 Task: select a rule when a card is emailed into the board by anyone except me.
Action: Mouse moved to (1058, 85)
Screenshot: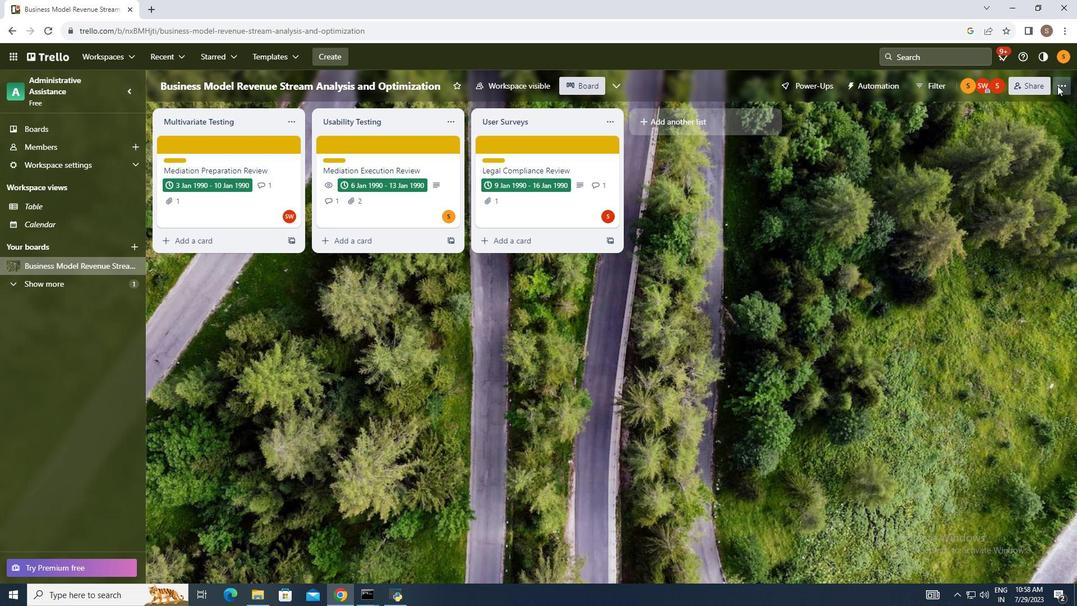 
Action: Mouse pressed left at (1058, 85)
Screenshot: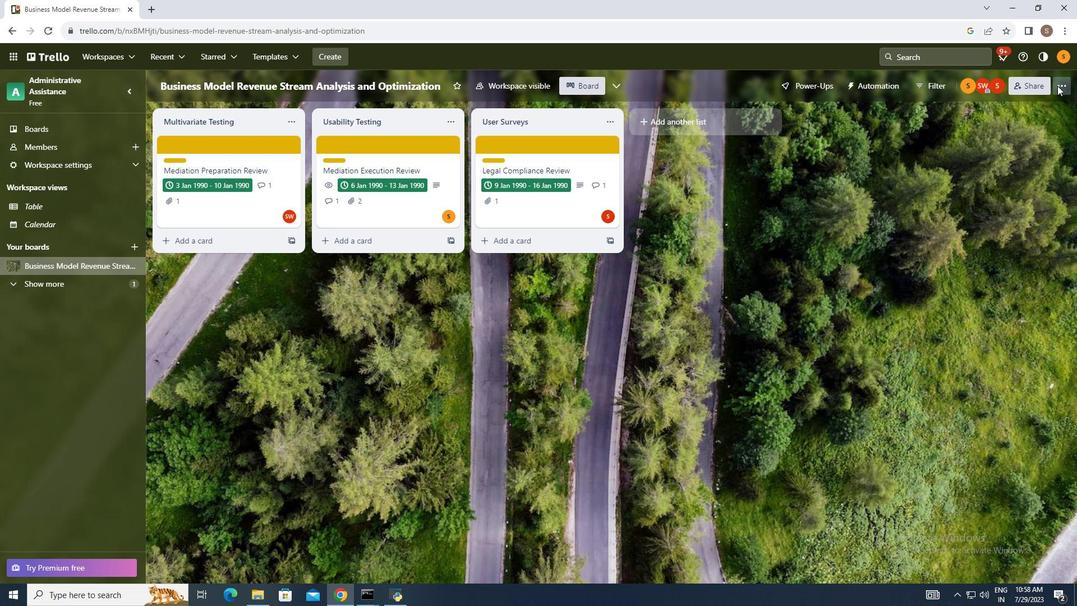 
Action: Mouse moved to (954, 242)
Screenshot: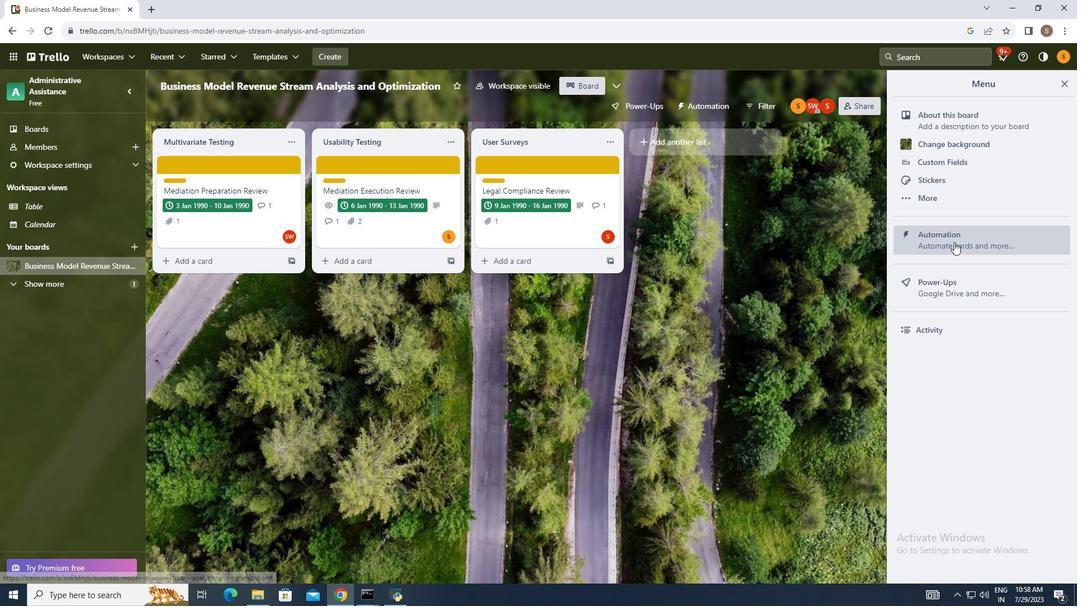 
Action: Mouse pressed left at (954, 242)
Screenshot: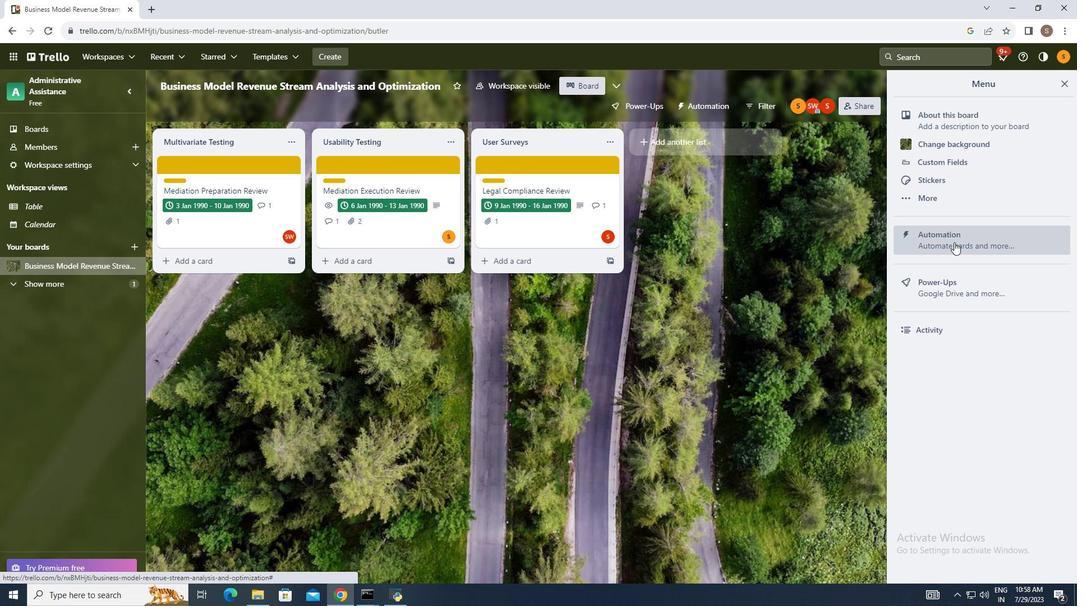 
Action: Mouse moved to (194, 209)
Screenshot: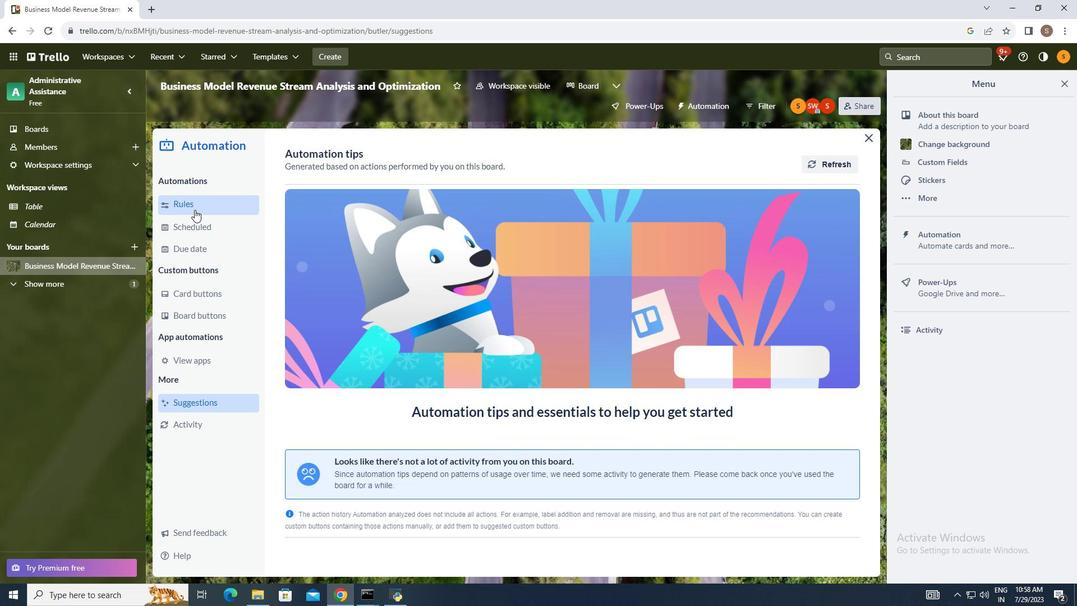 
Action: Mouse pressed left at (194, 209)
Screenshot: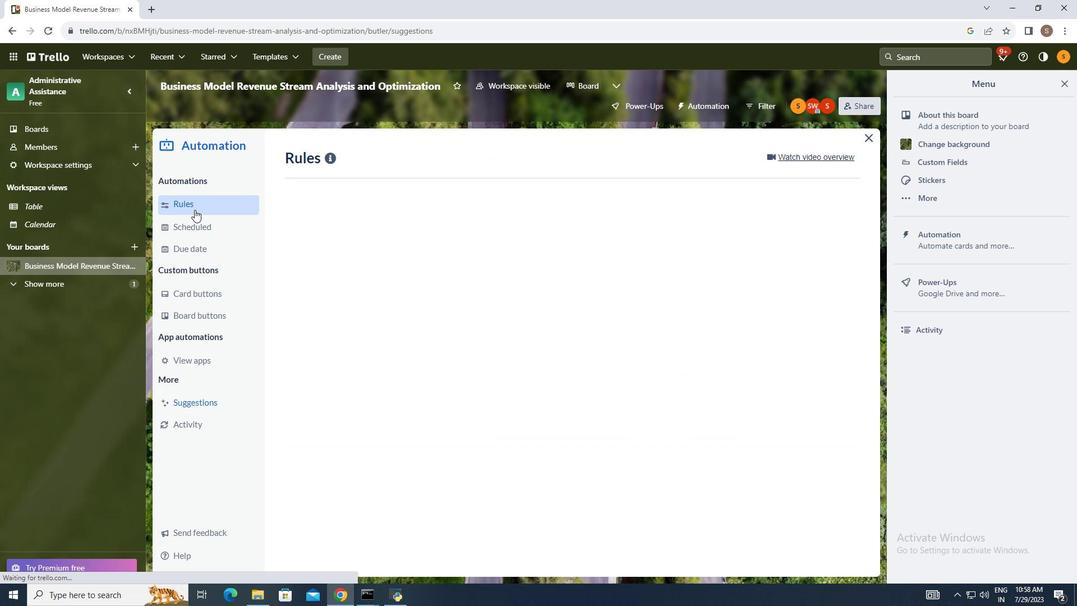 
Action: Mouse moved to (756, 151)
Screenshot: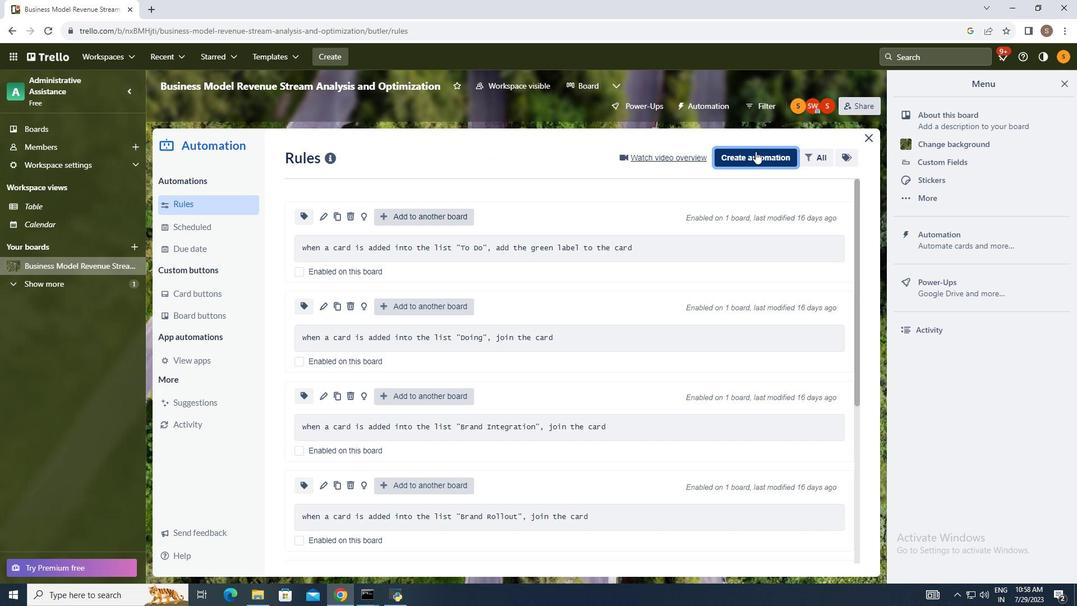 
Action: Mouse pressed left at (756, 151)
Screenshot: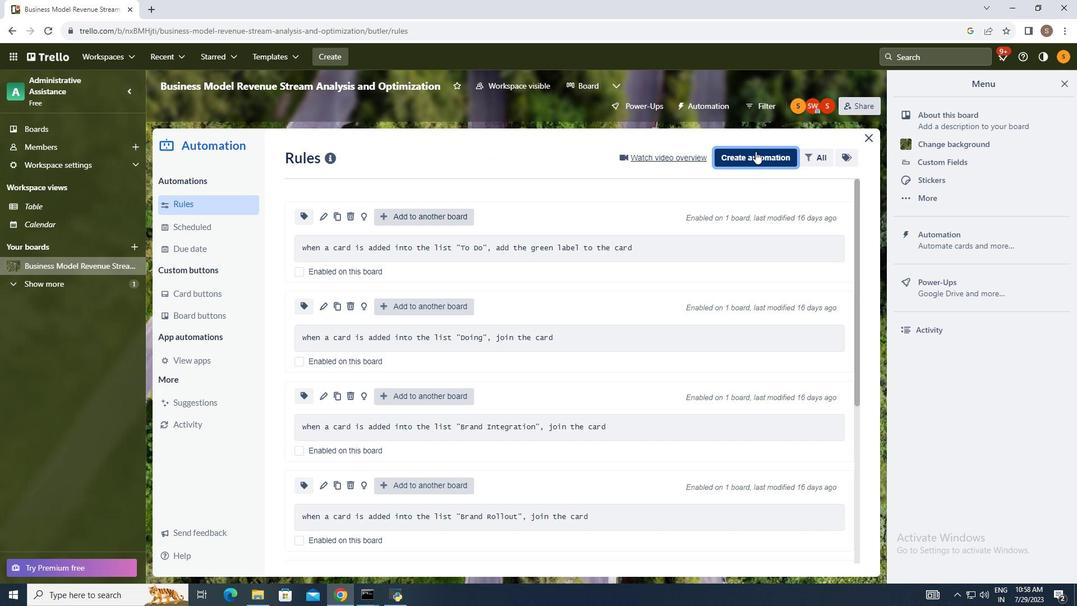 
Action: Mouse moved to (569, 262)
Screenshot: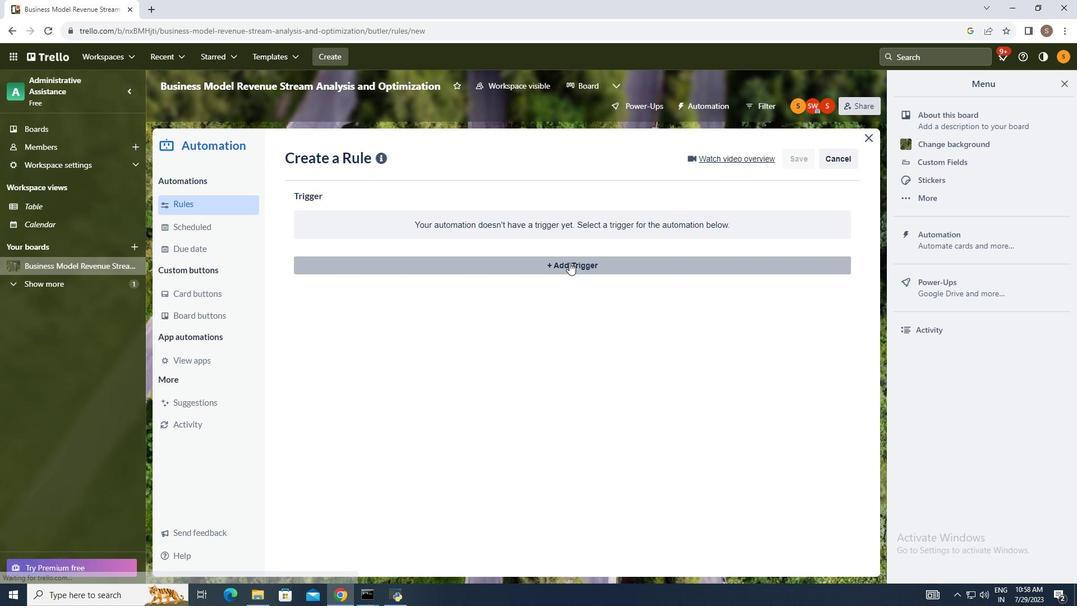 
Action: Mouse pressed left at (569, 262)
Screenshot: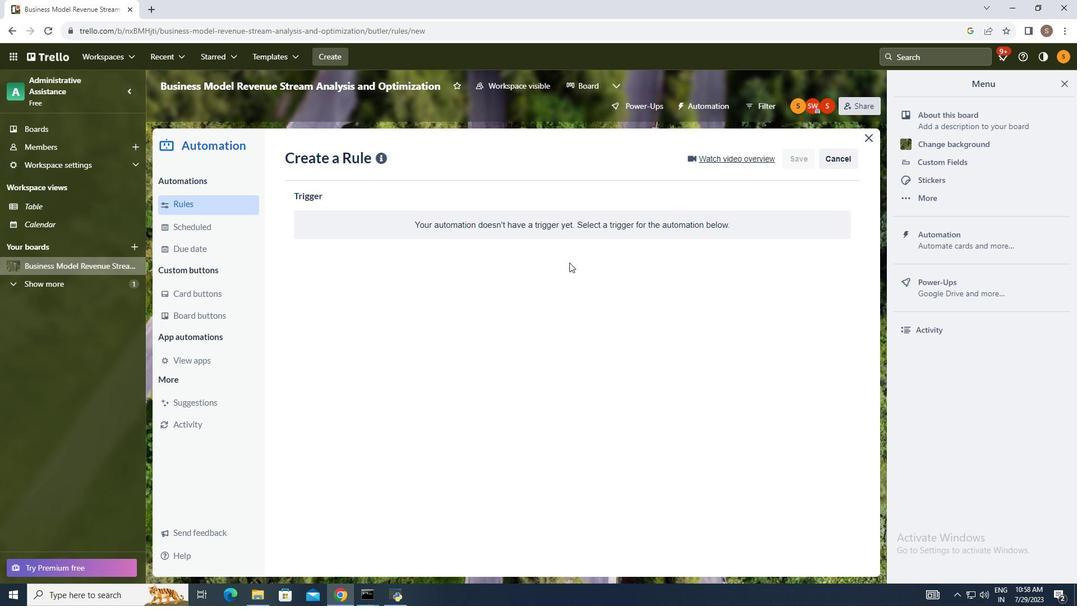 
Action: Mouse moved to (373, 353)
Screenshot: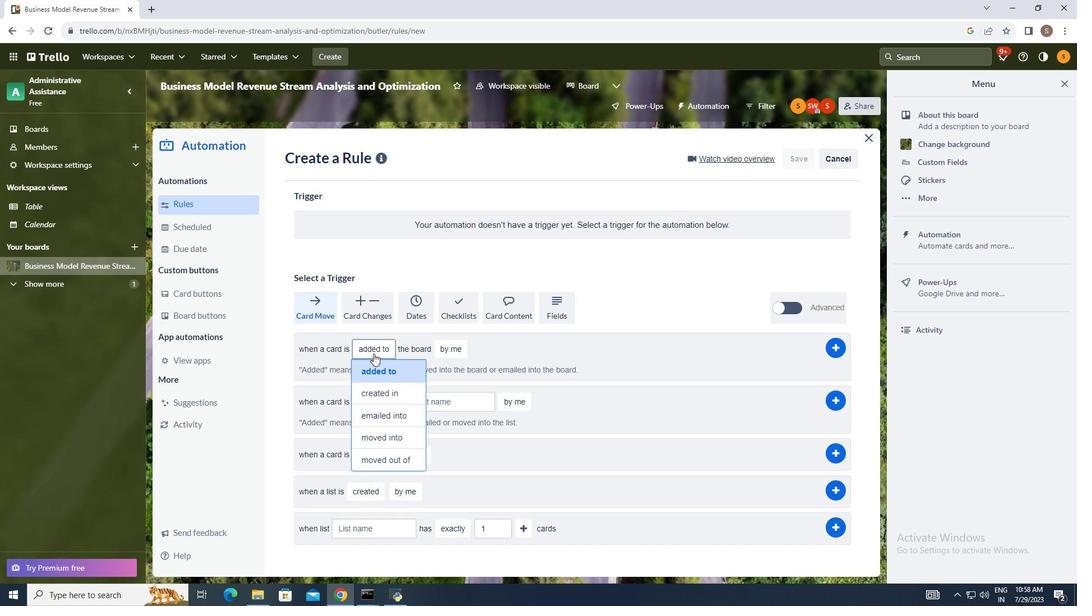 
Action: Mouse pressed left at (373, 353)
Screenshot: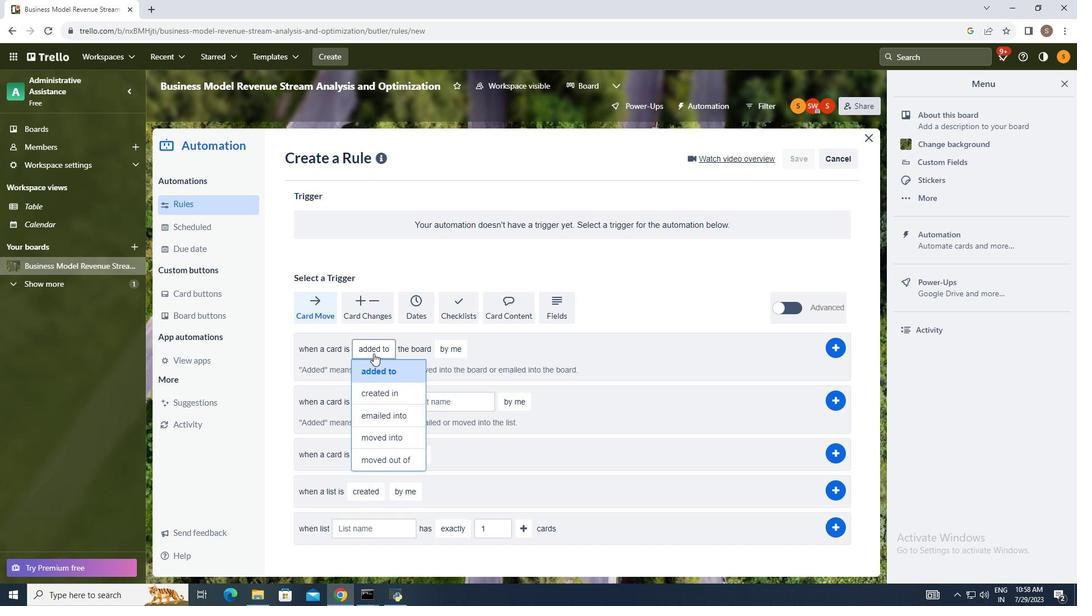 
Action: Mouse moved to (386, 410)
Screenshot: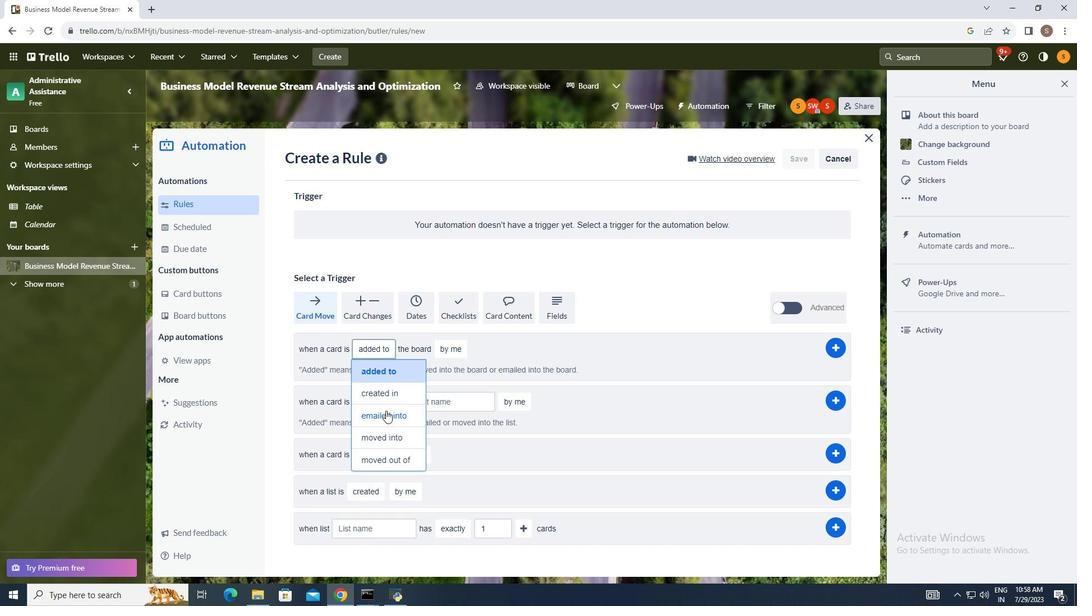 
Action: Mouse pressed left at (386, 410)
Screenshot: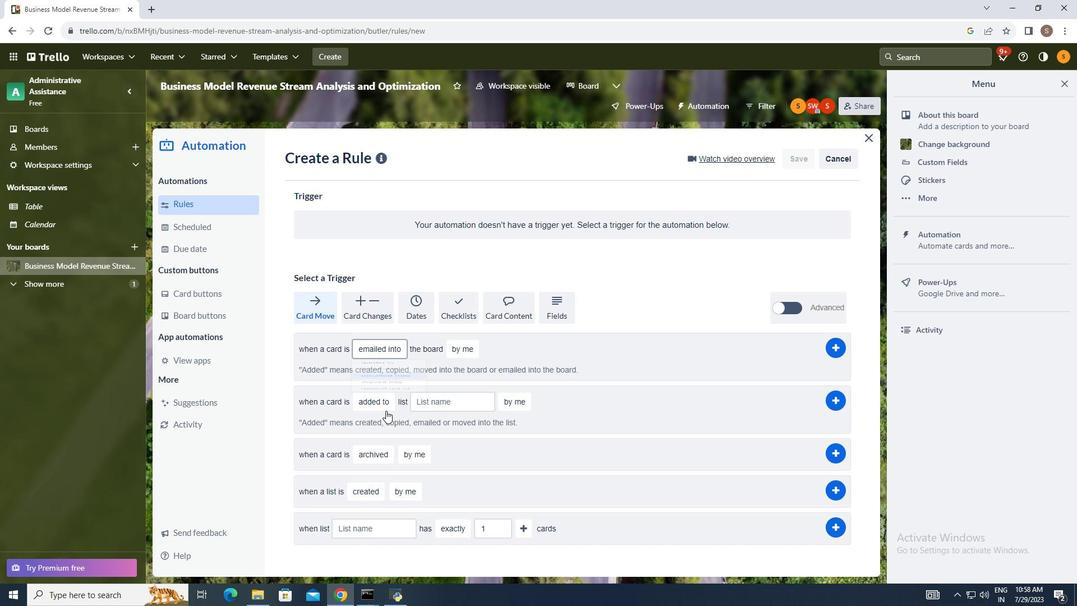 
Action: Mouse moved to (463, 347)
Screenshot: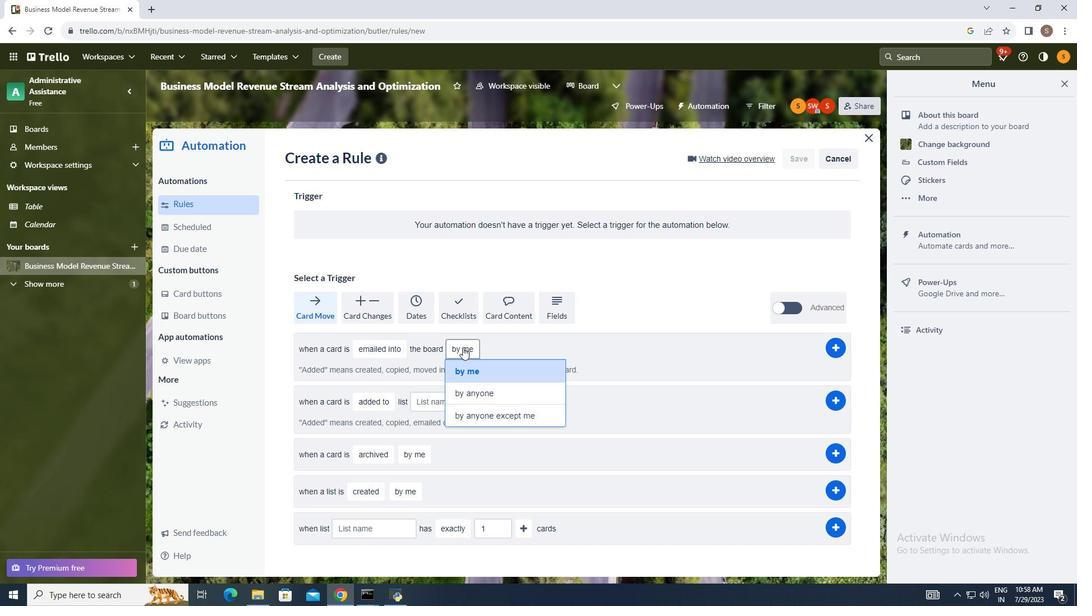 
Action: Mouse pressed left at (463, 347)
Screenshot: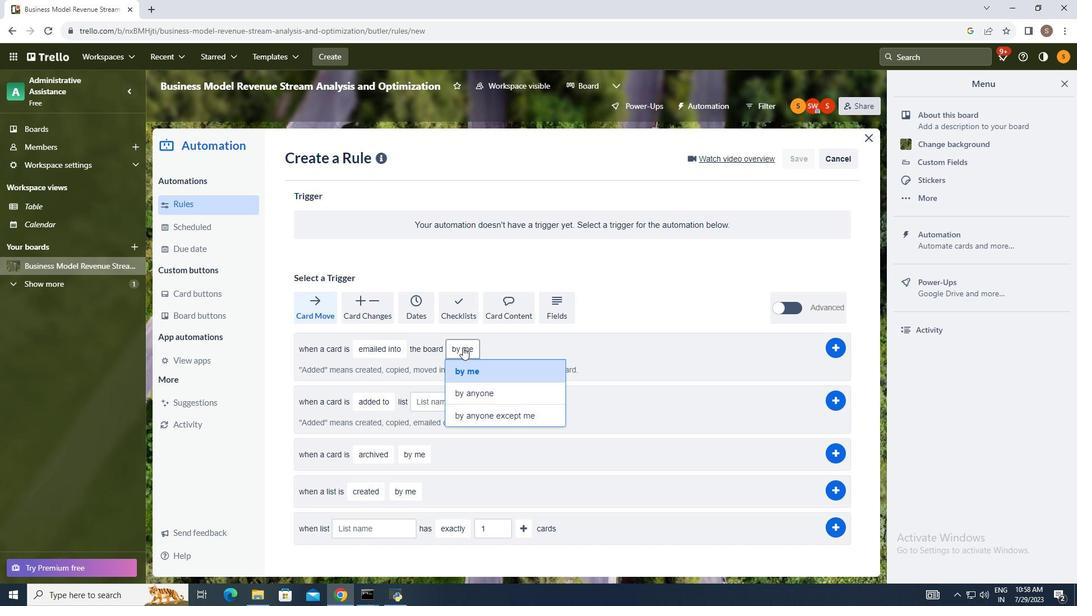 
Action: Mouse moved to (479, 412)
Screenshot: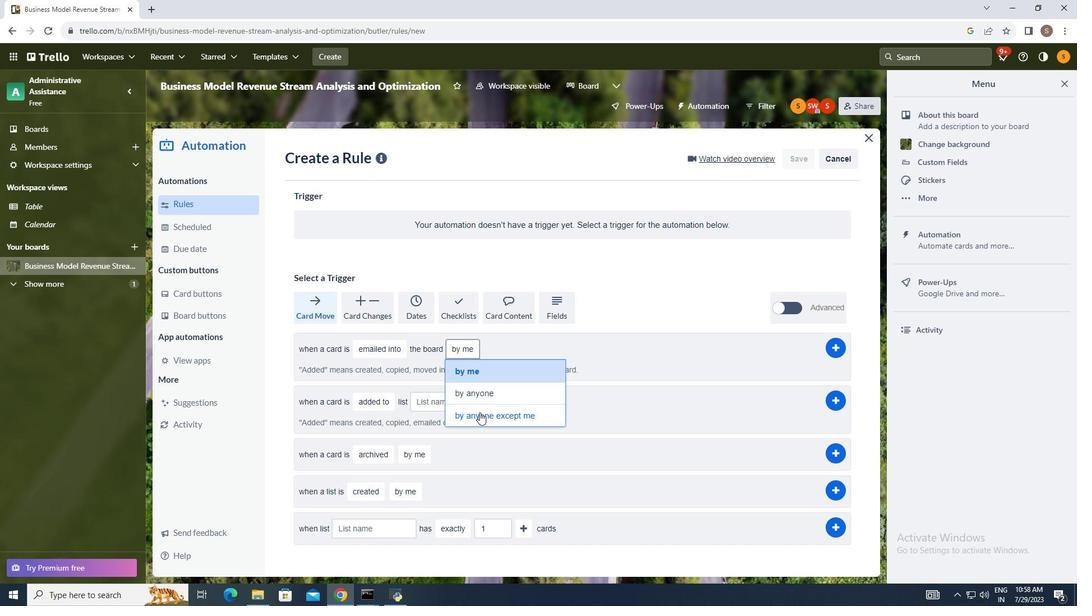 
Action: Mouse pressed left at (479, 412)
Screenshot: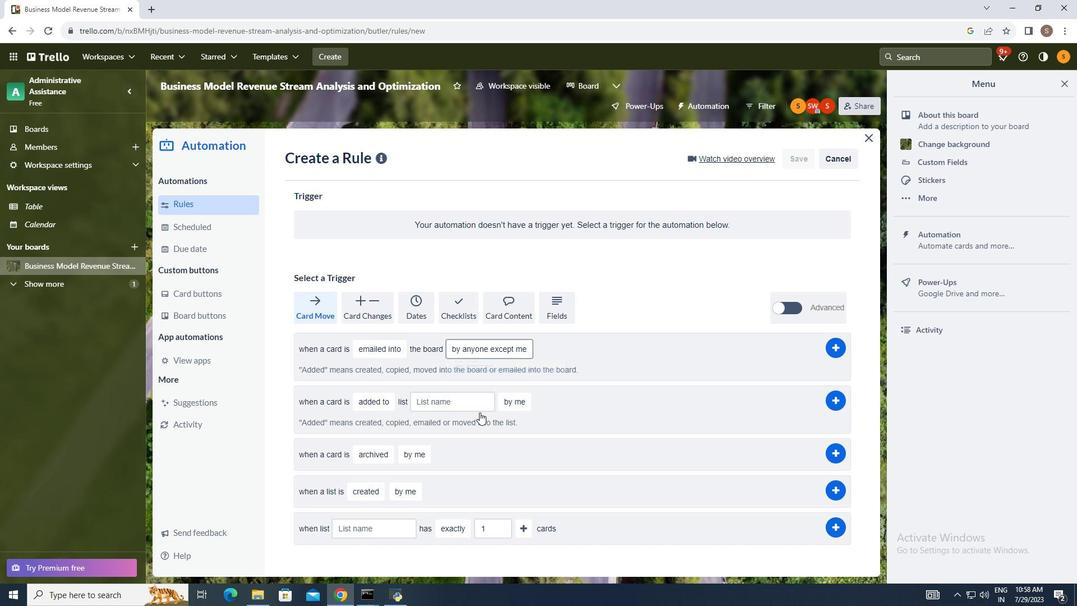 
Action: Mouse moved to (657, 330)
Screenshot: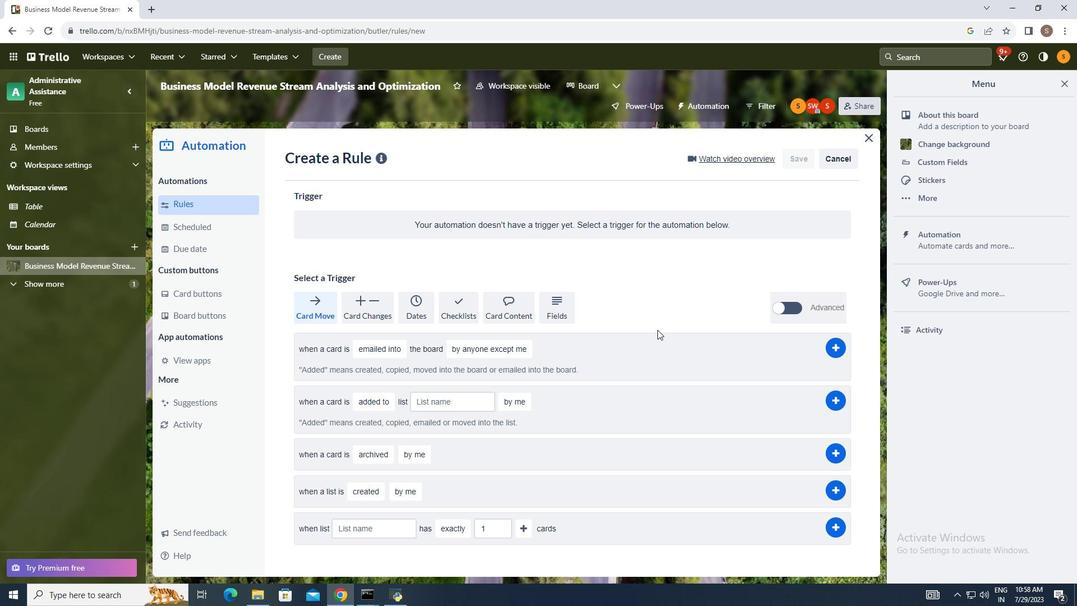 
